 Task: Create a rule when the due date is marked as complete in a card by me.
Action: Mouse moved to (961, 76)
Screenshot: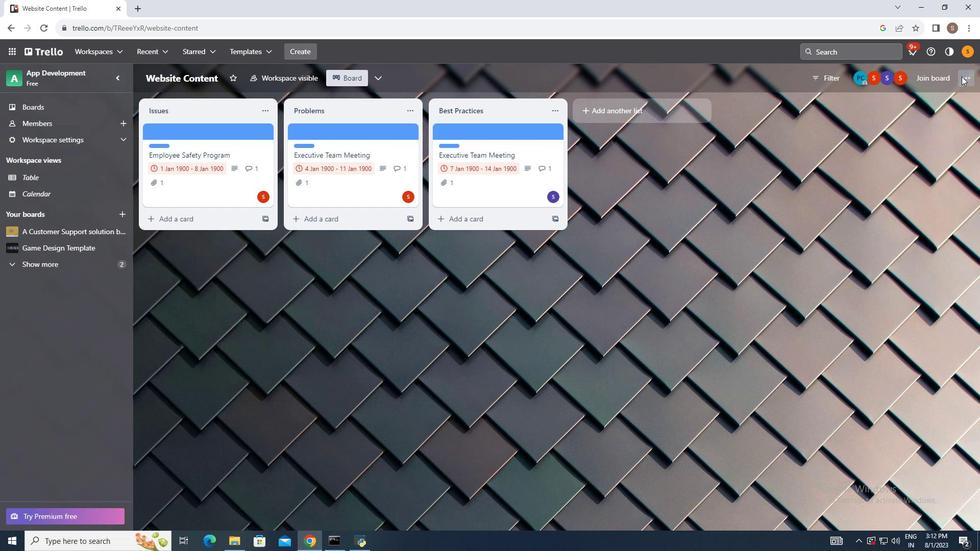 
Action: Mouse pressed left at (961, 76)
Screenshot: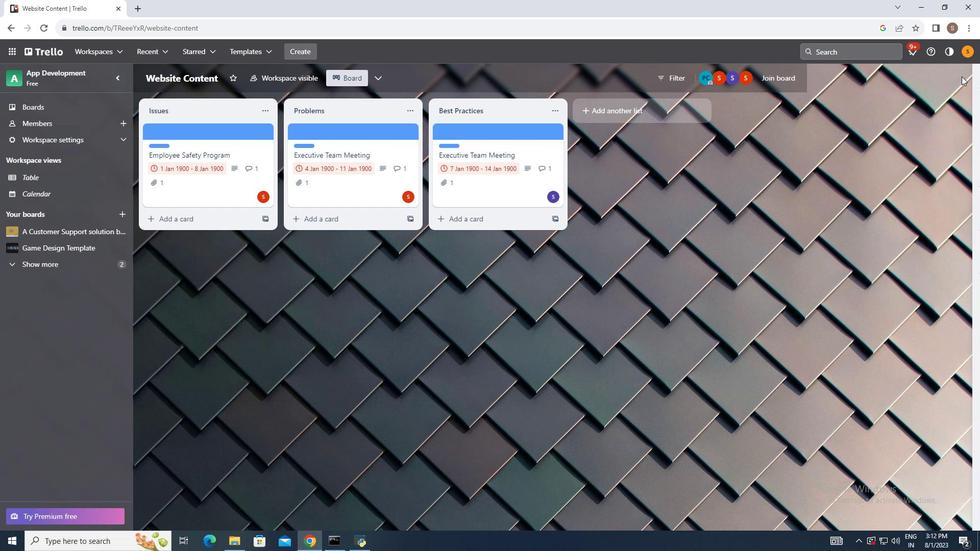 
Action: Mouse moved to (877, 203)
Screenshot: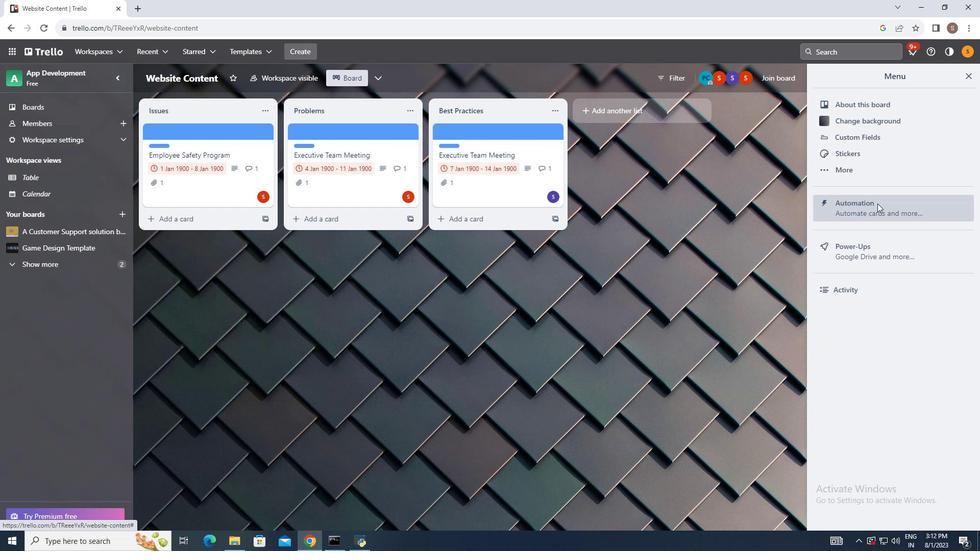 
Action: Mouse pressed left at (877, 203)
Screenshot: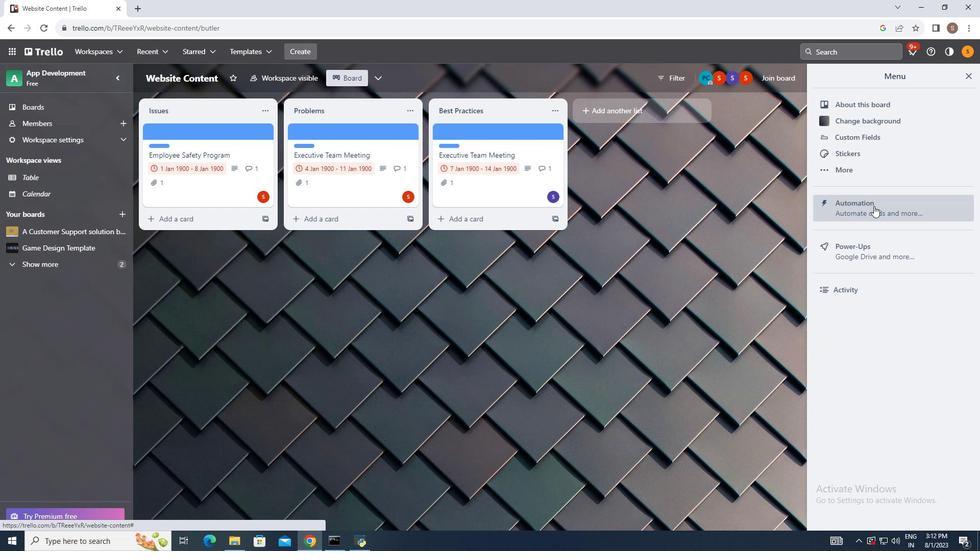 
Action: Mouse moved to (195, 162)
Screenshot: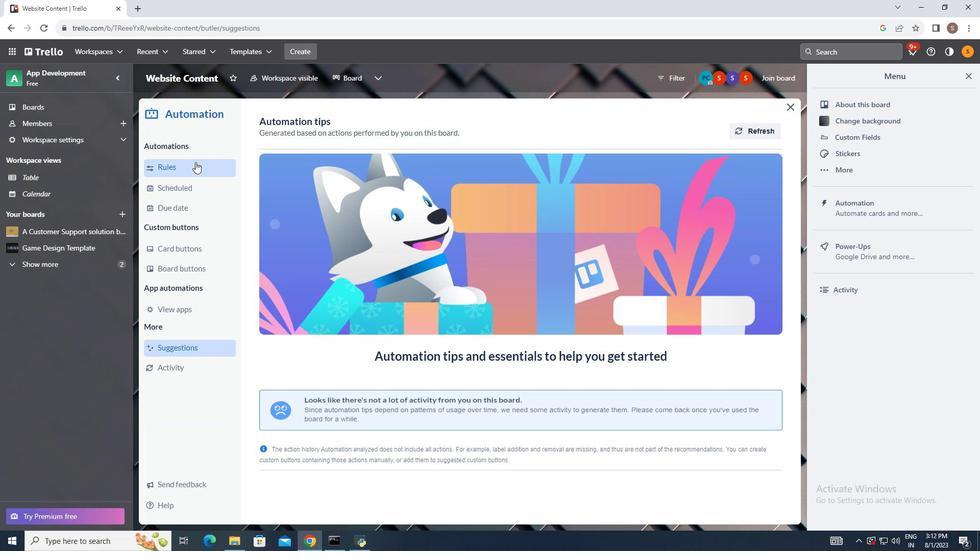 
Action: Mouse pressed left at (195, 162)
Screenshot: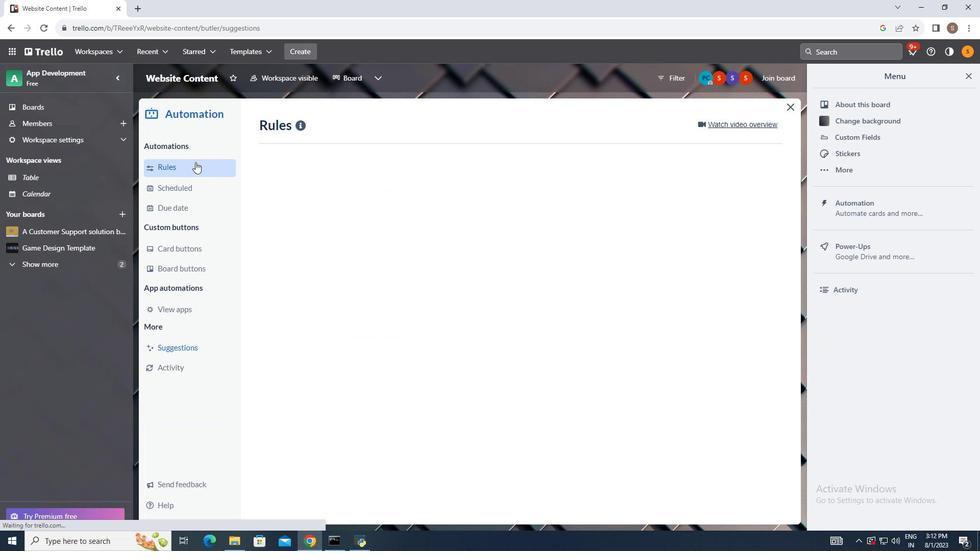 
Action: Mouse moved to (678, 123)
Screenshot: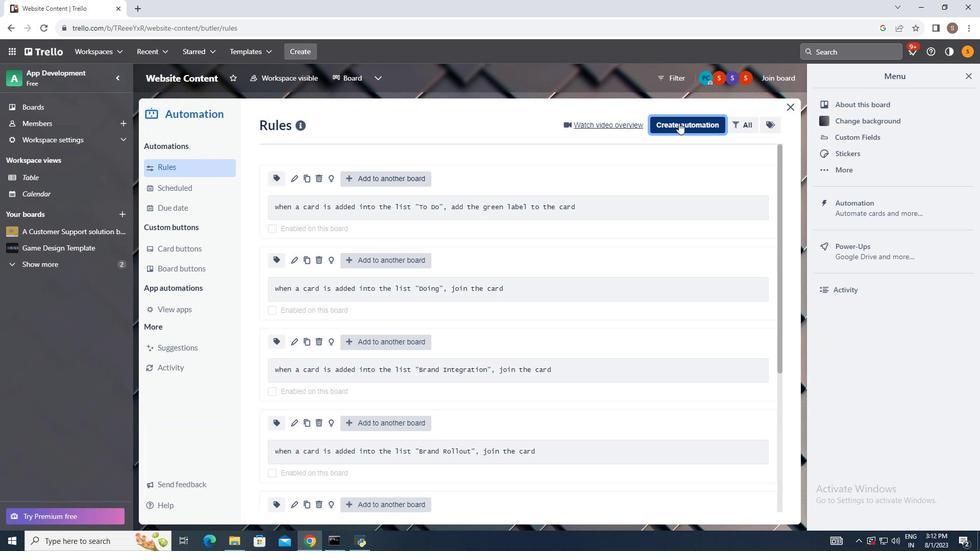 
Action: Mouse pressed left at (678, 123)
Screenshot: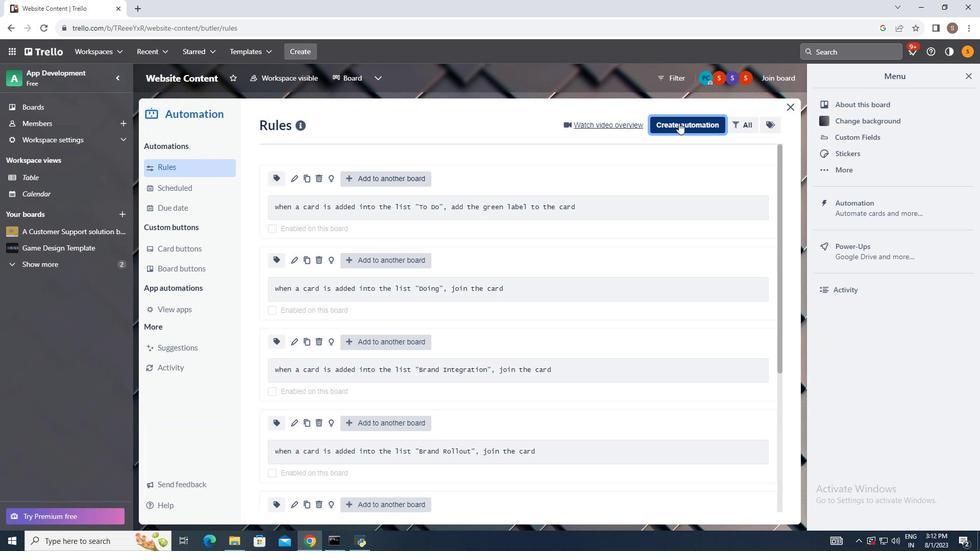 
Action: Mouse moved to (519, 223)
Screenshot: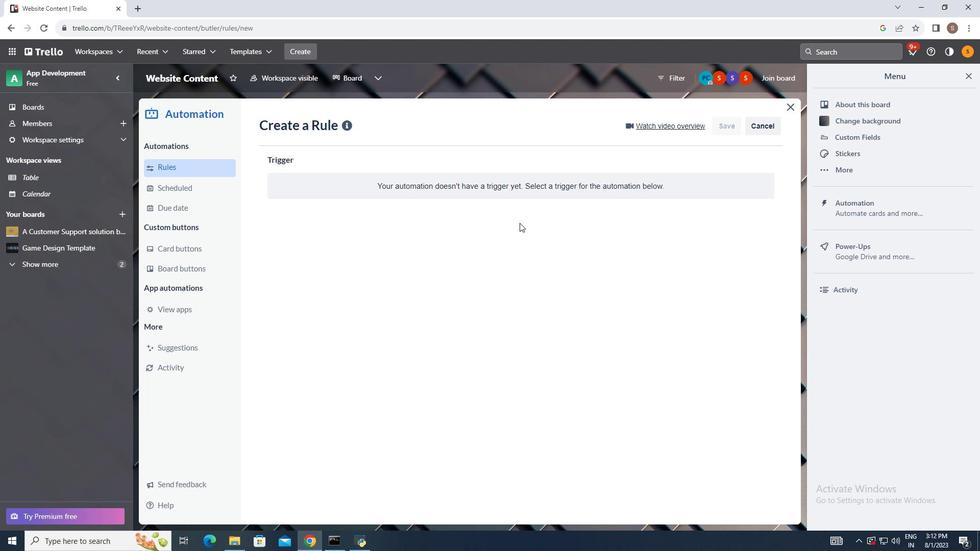 
Action: Mouse pressed left at (519, 223)
Screenshot: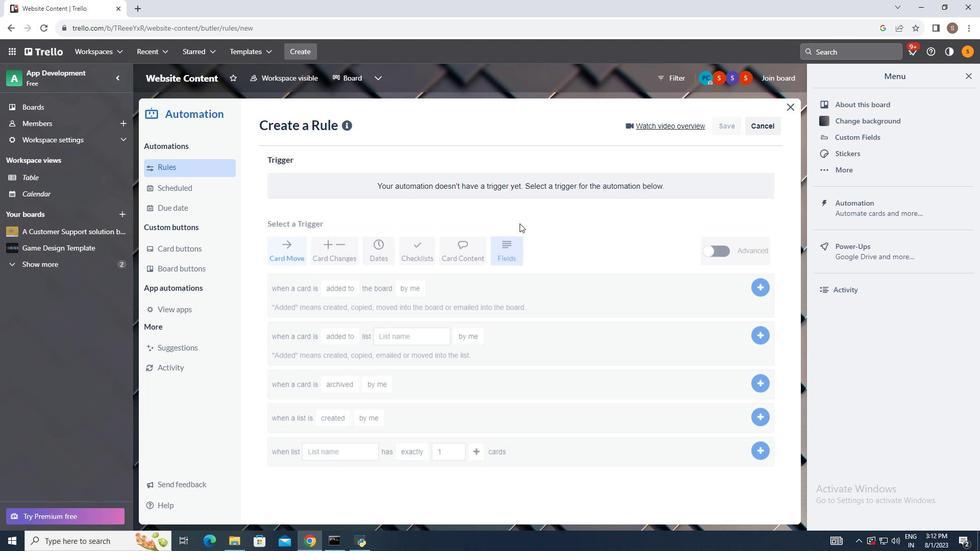 
Action: Mouse moved to (378, 256)
Screenshot: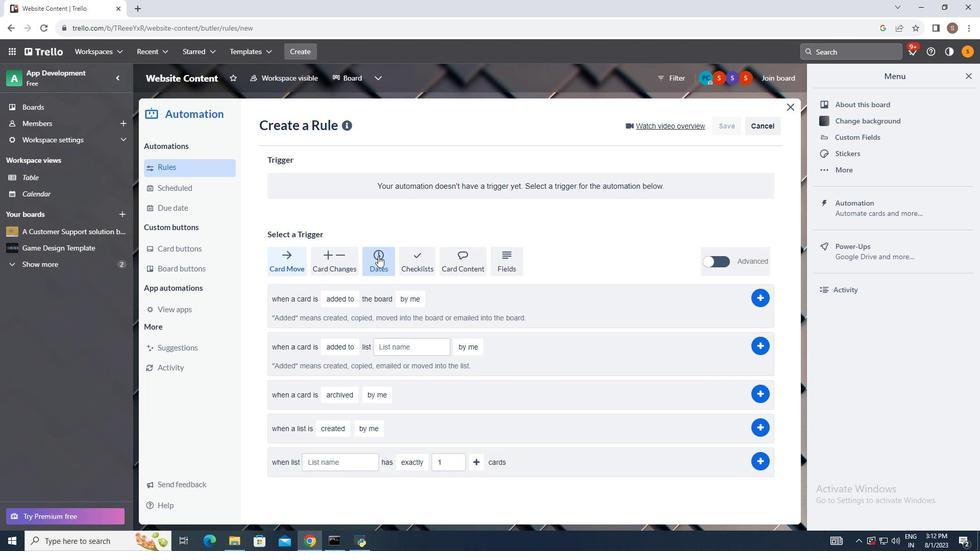 
Action: Mouse pressed left at (378, 256)
Screenshot: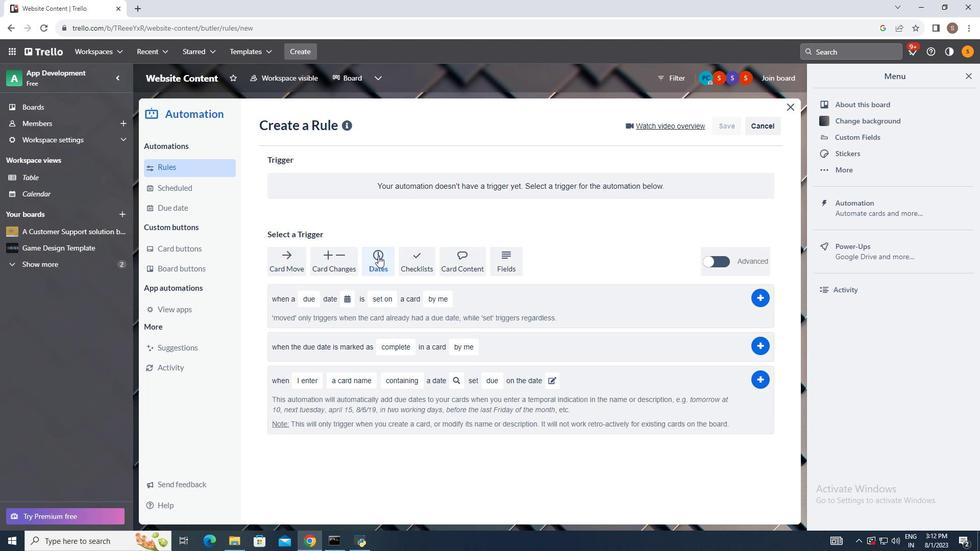 
Action: Mouse moved to (386, 344)
Screenshot: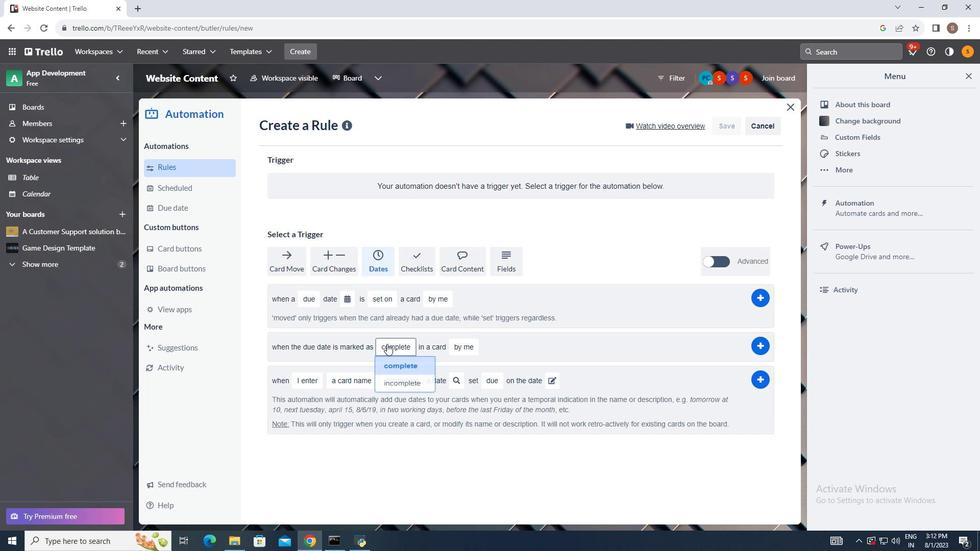 
Action: Mouse pressed left at (386, 344)
Screenshot: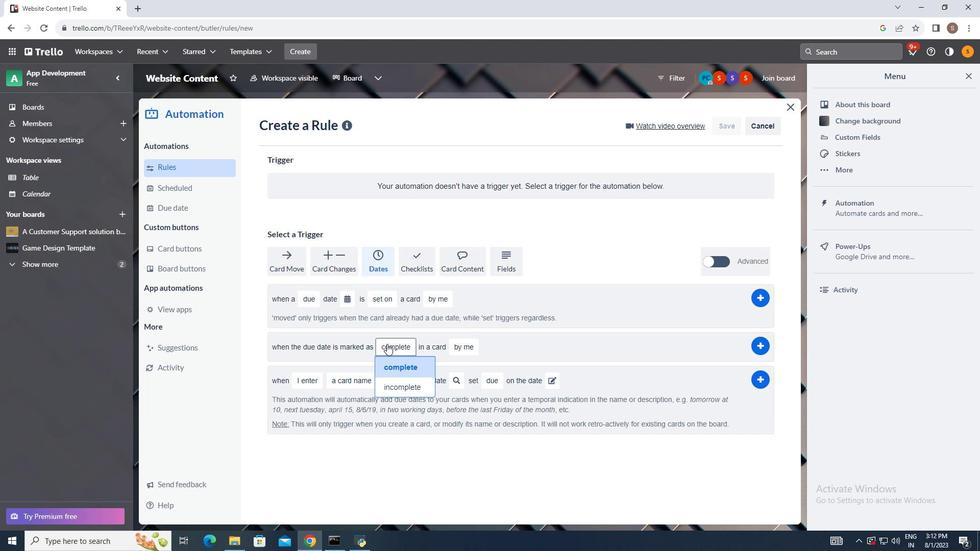 
Action: Mouse moved to (394, 362)
Screenshot: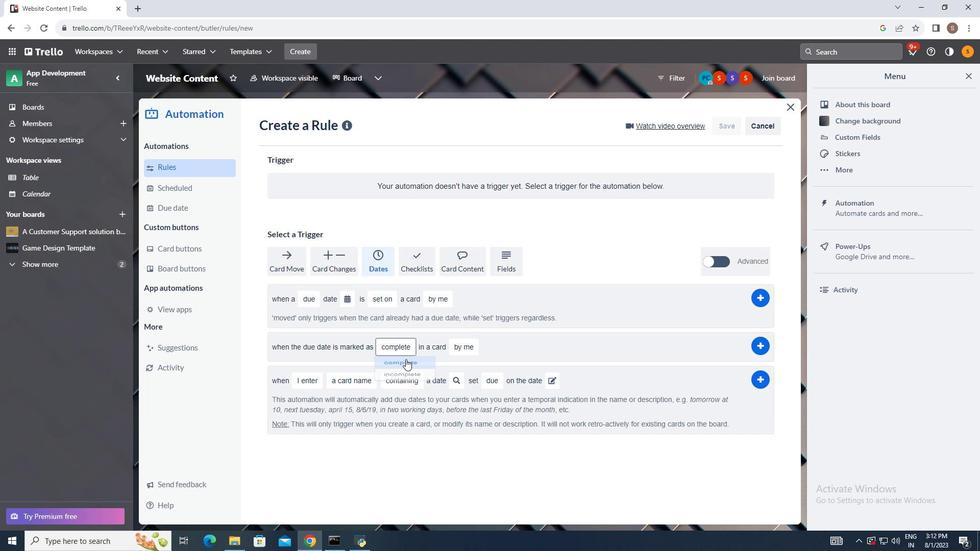 
Action: Mouse pressed left at (394, 362)
Screenshot: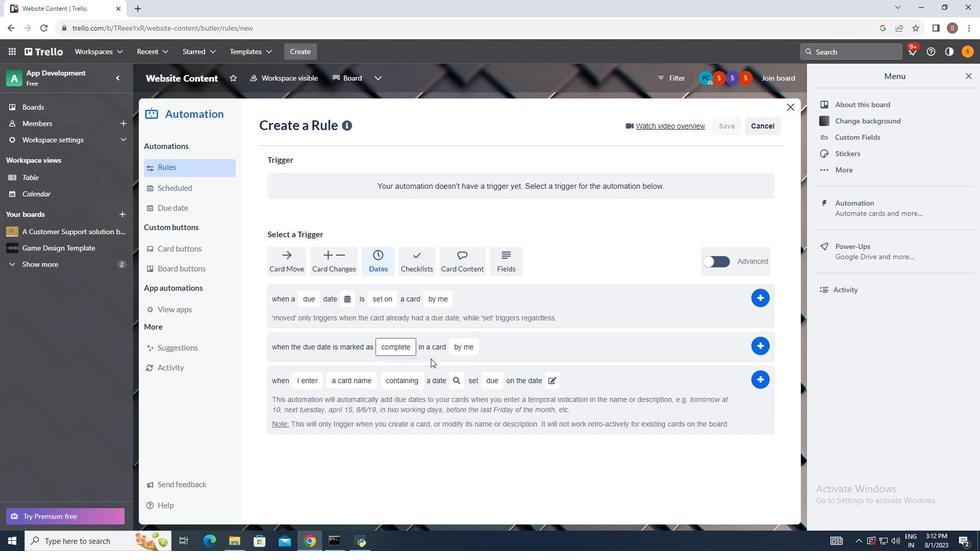 
Action: Mouse moved to (457, 350)
Screenshot: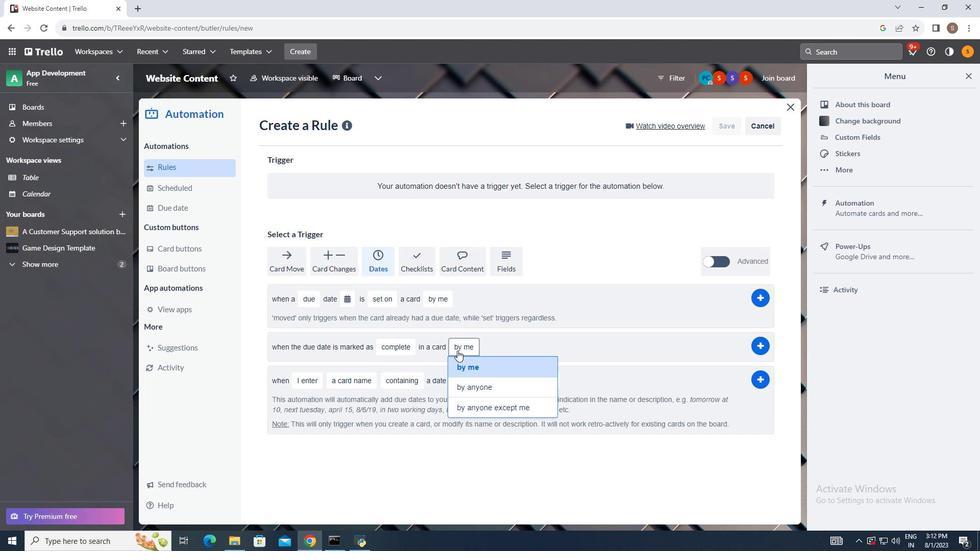 
Action: Mouse pressed left at (457, 350)
Screenshot: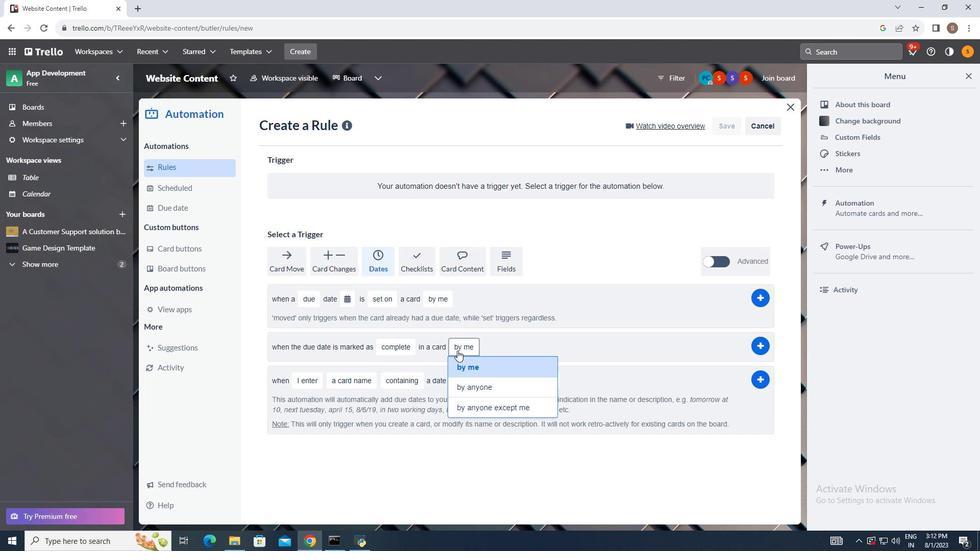 
Action: Mouse moved to (470, 366)
Screenshot: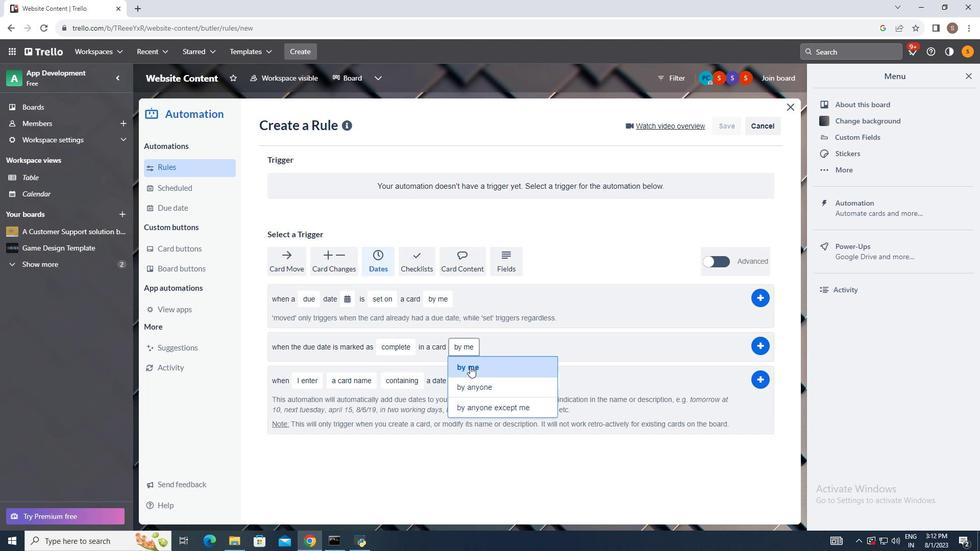 
Action: Mouse pressed left at (470, 366)
Screenshot: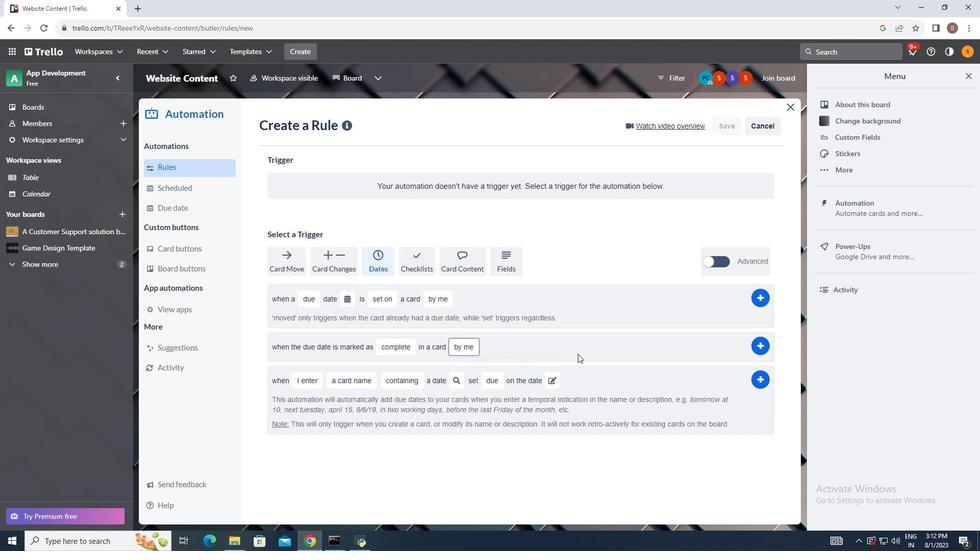 
Action: Mouse moved to (759, 344)
Screenshot: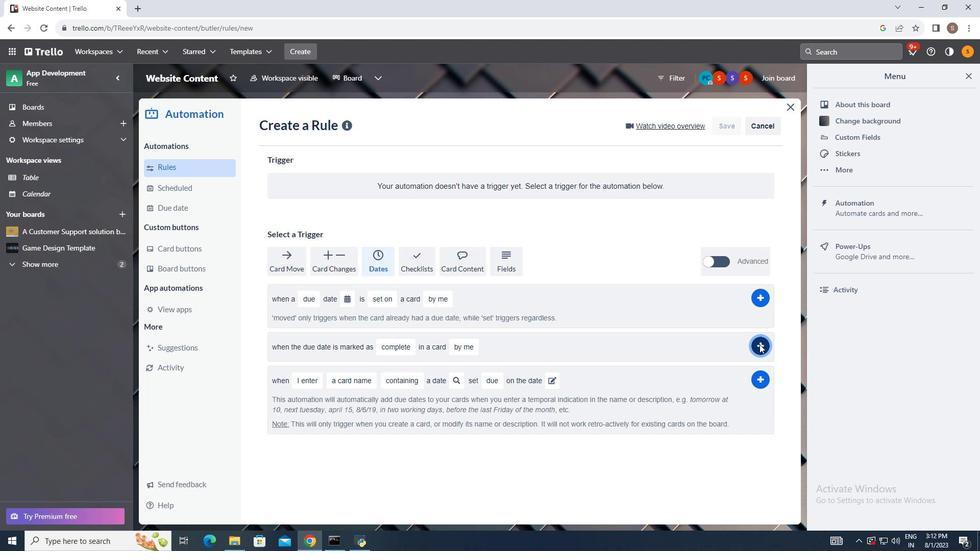 
Action: Mouse pressed left at (759, 344)
Screenshot: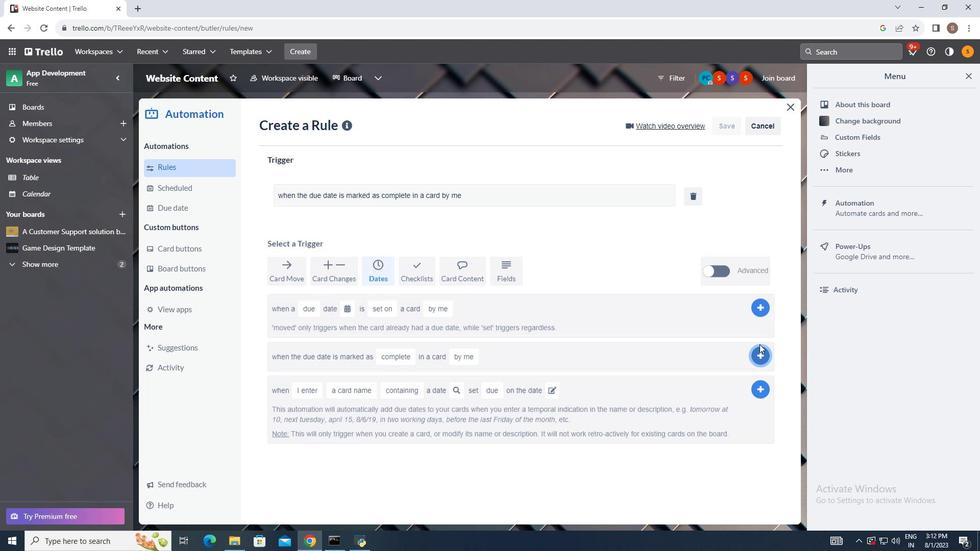 
Action: Mouse moved to (532, 224)
Screenshot: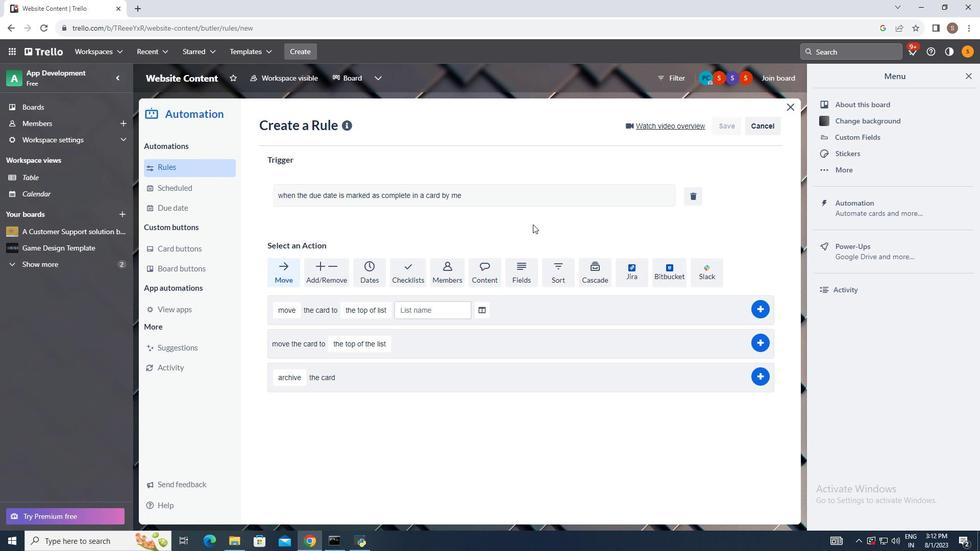 
